 Task: Check the sale-to-list ratio of barn in the last 5 years.
Action: Mouse moved to (952, 213)
Screenshot: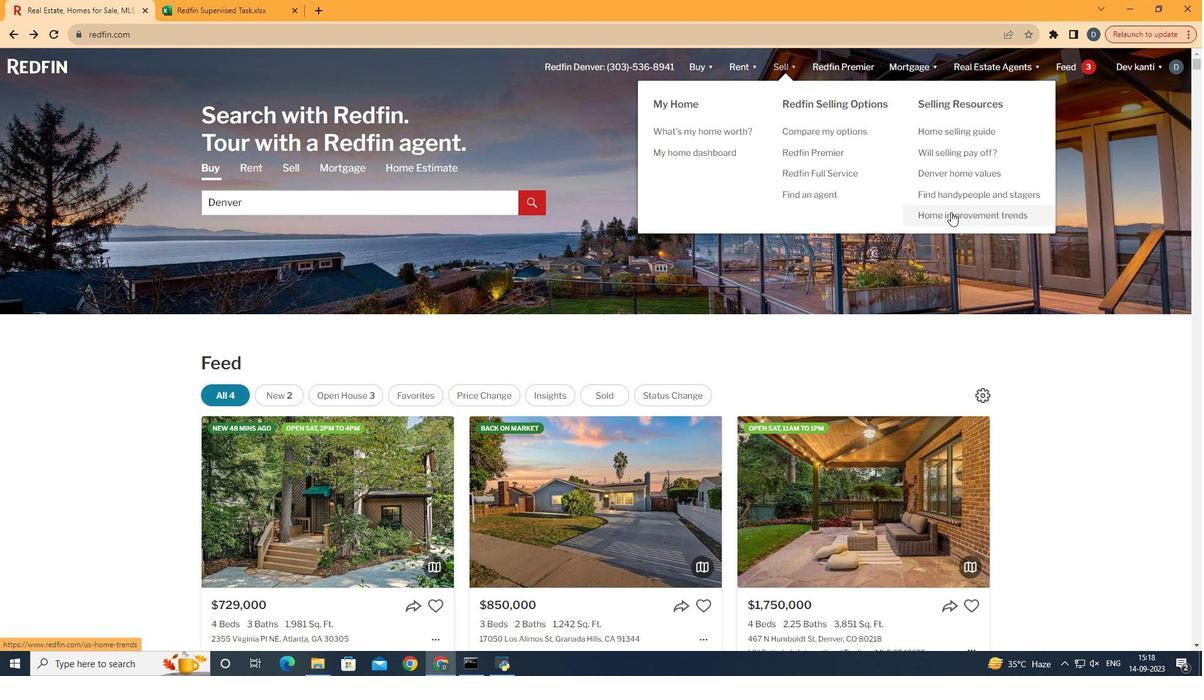 
Action: Mouse pressed left at (952, 213)
Screenshot: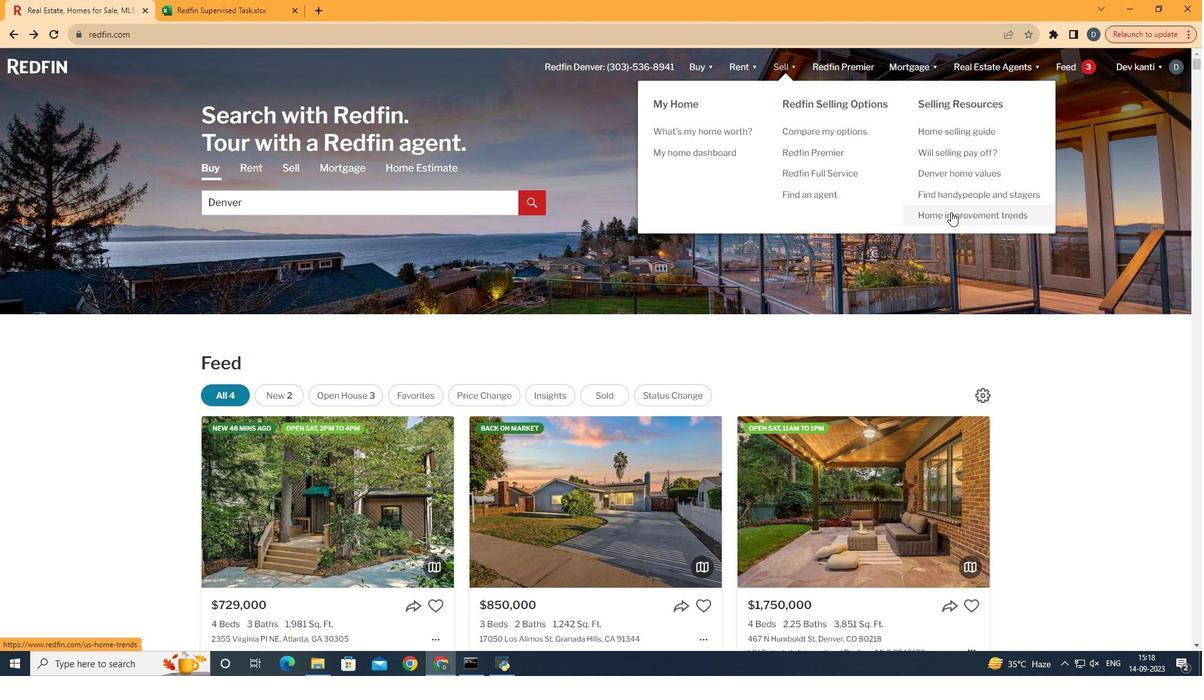 
Action: Mouse moved to (309, 242)
Screenshot: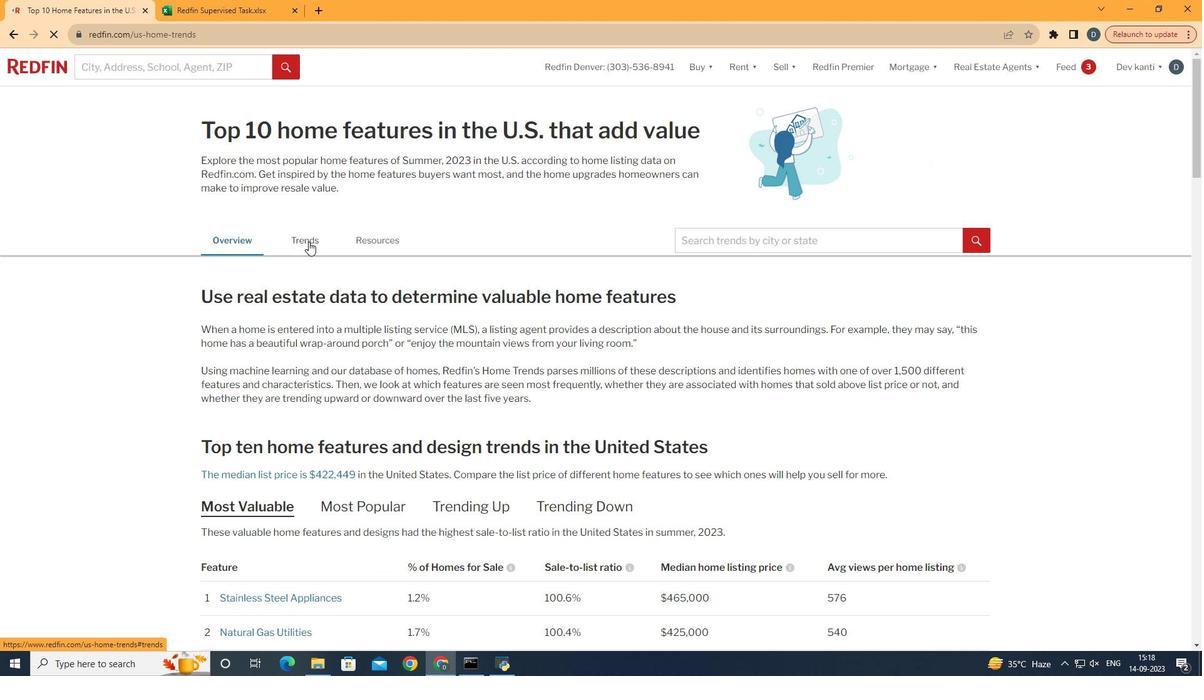 
Action: Mouse pressed left at (309, 242)
Screenshot: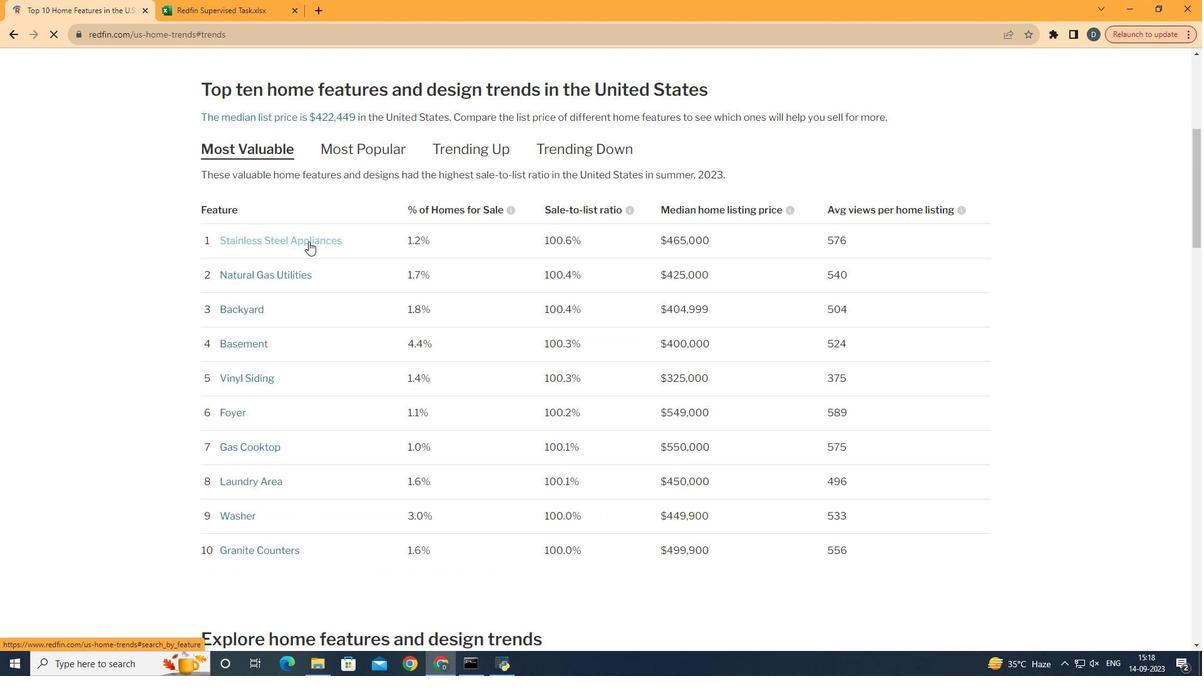 
Action: Mouse moved to (476, 295)
Screenshot: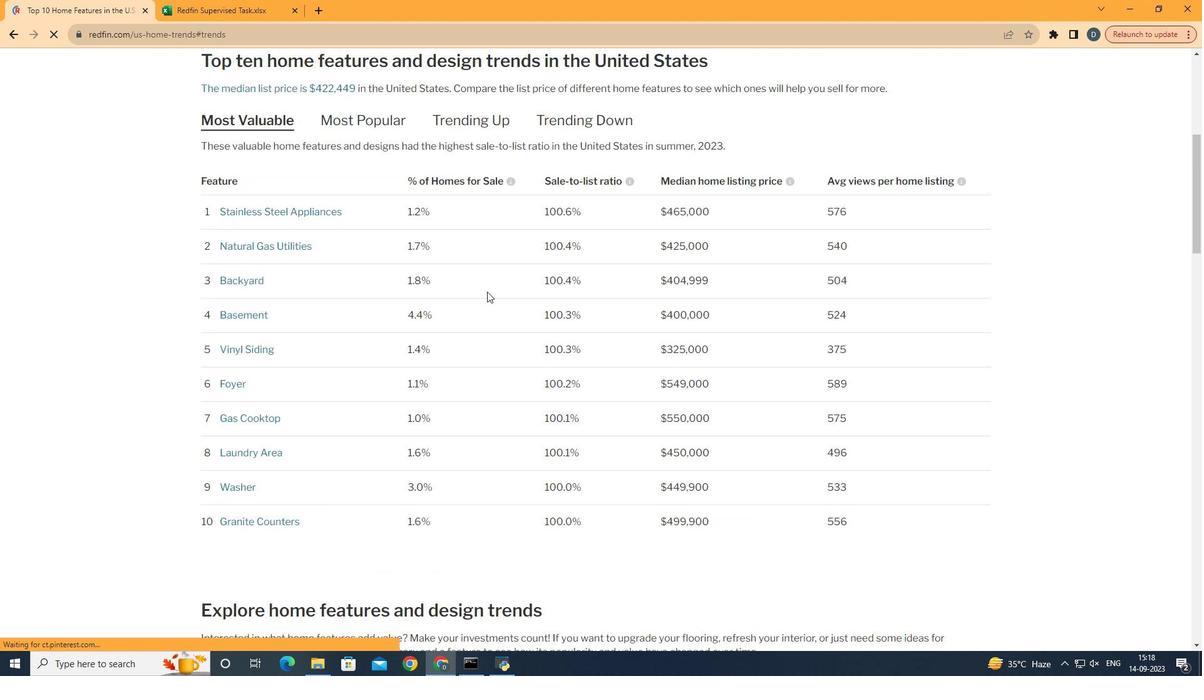 
Action: Mouse scrolled (476, 294) with delta (0, 0)
Screenshot: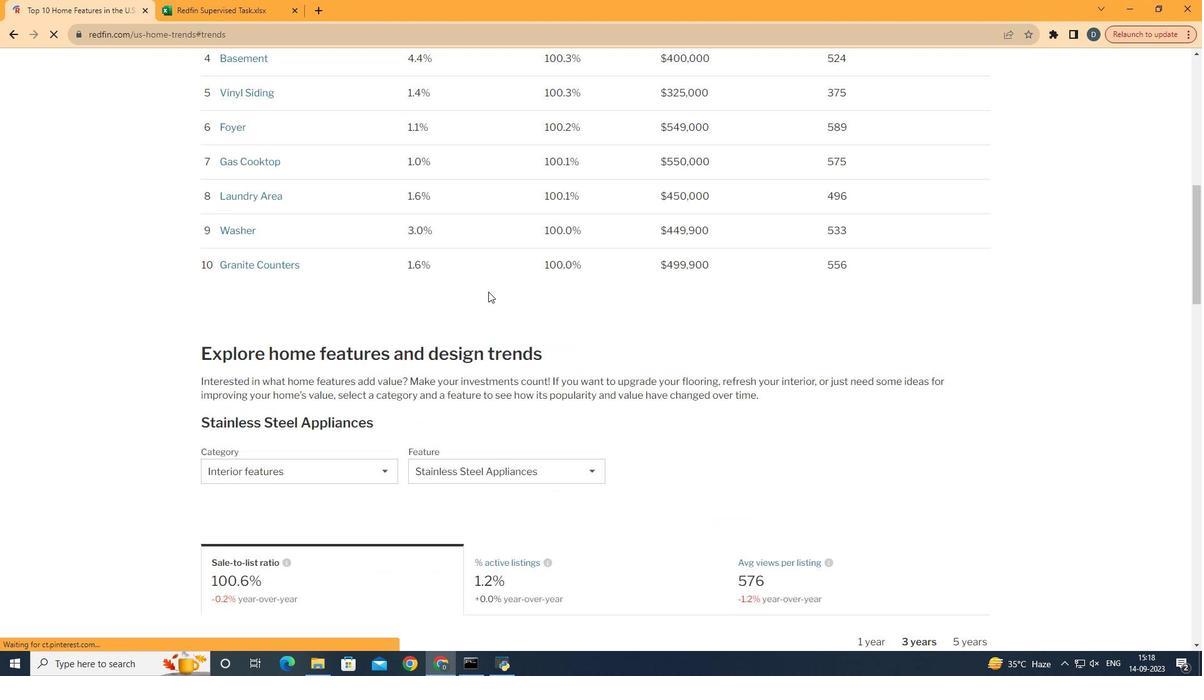 
Action: Mouse scrolled (476, 294) with delta (0, 0)
Screenshot: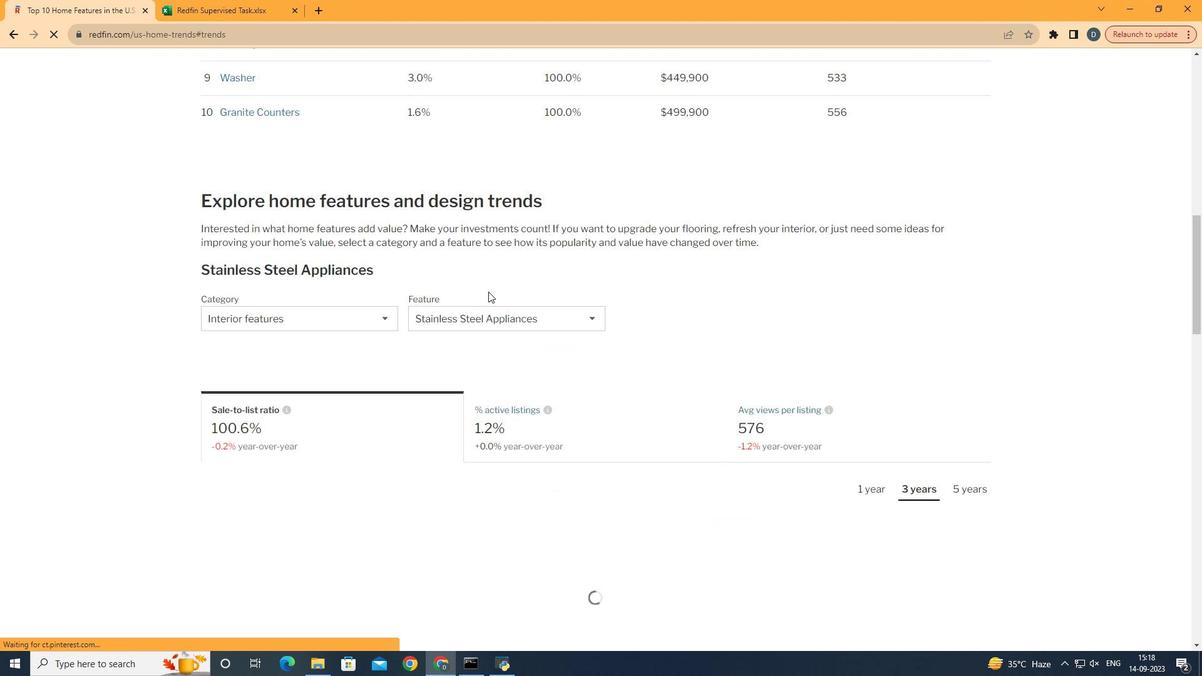 
Action: Mouse scrolled (476, 294) with delta (0, 0)
Screenshot: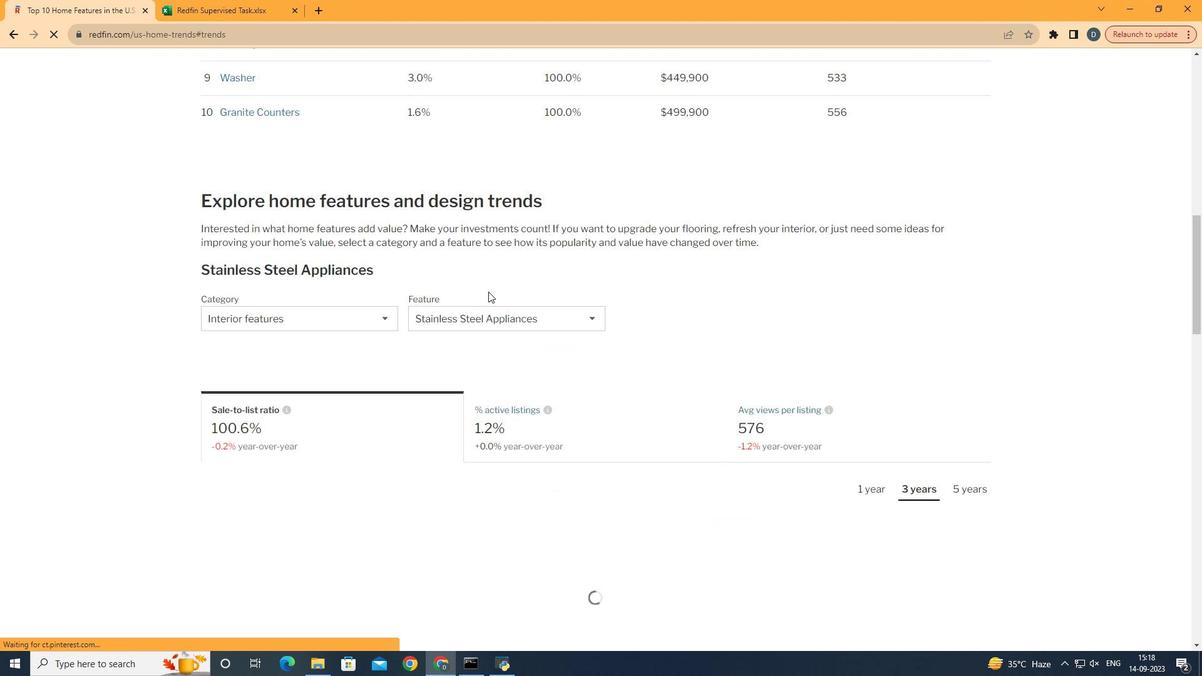 
Action: Mouse moved to (477, 294)
Screenshot: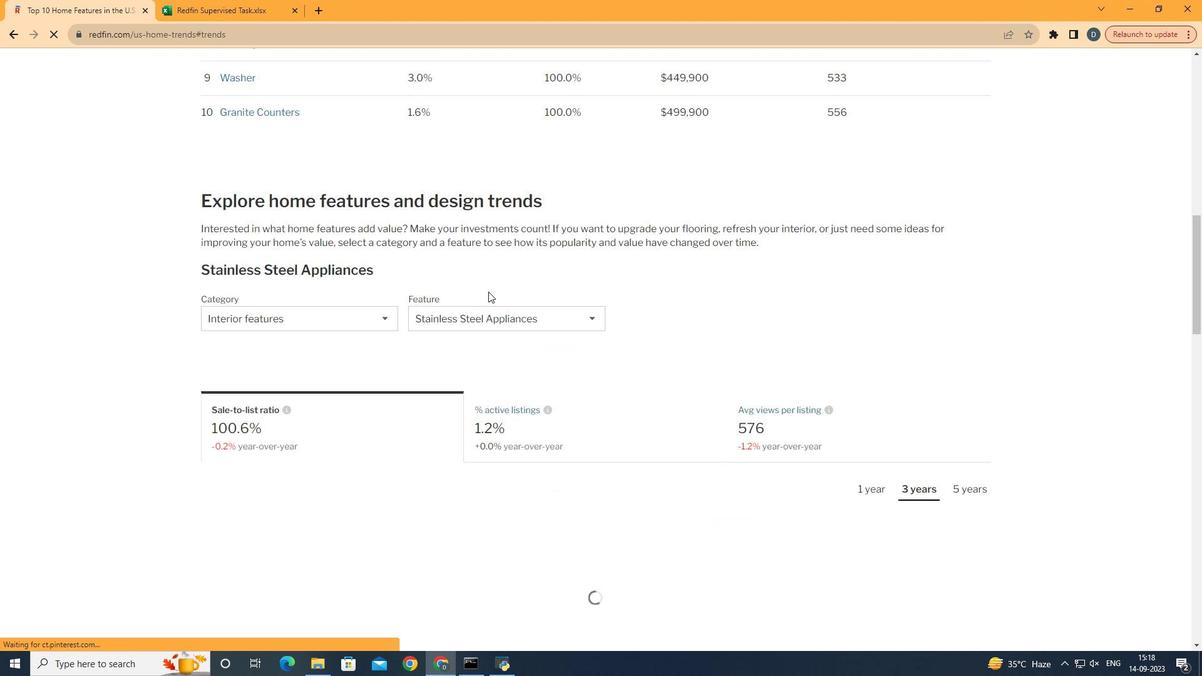 
Action: Mouse scrolled (477, 294) with delta (0, 0)
Screenshot: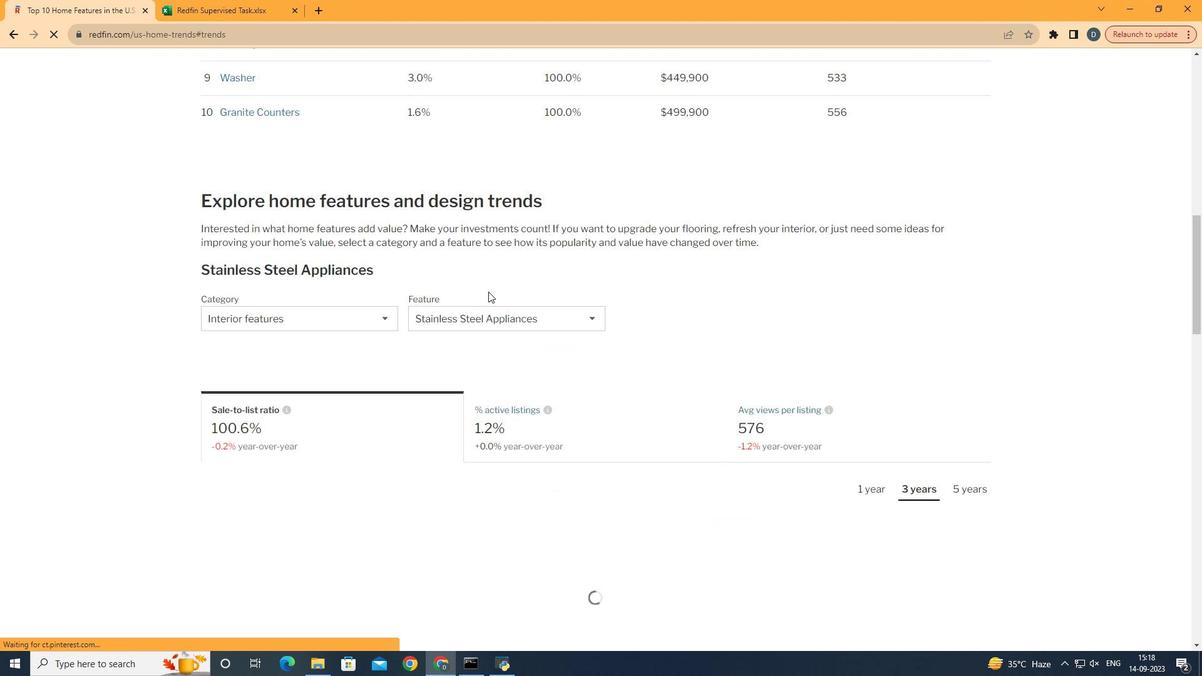 
Action: Mouse moved to (478, 294)
Screenshot: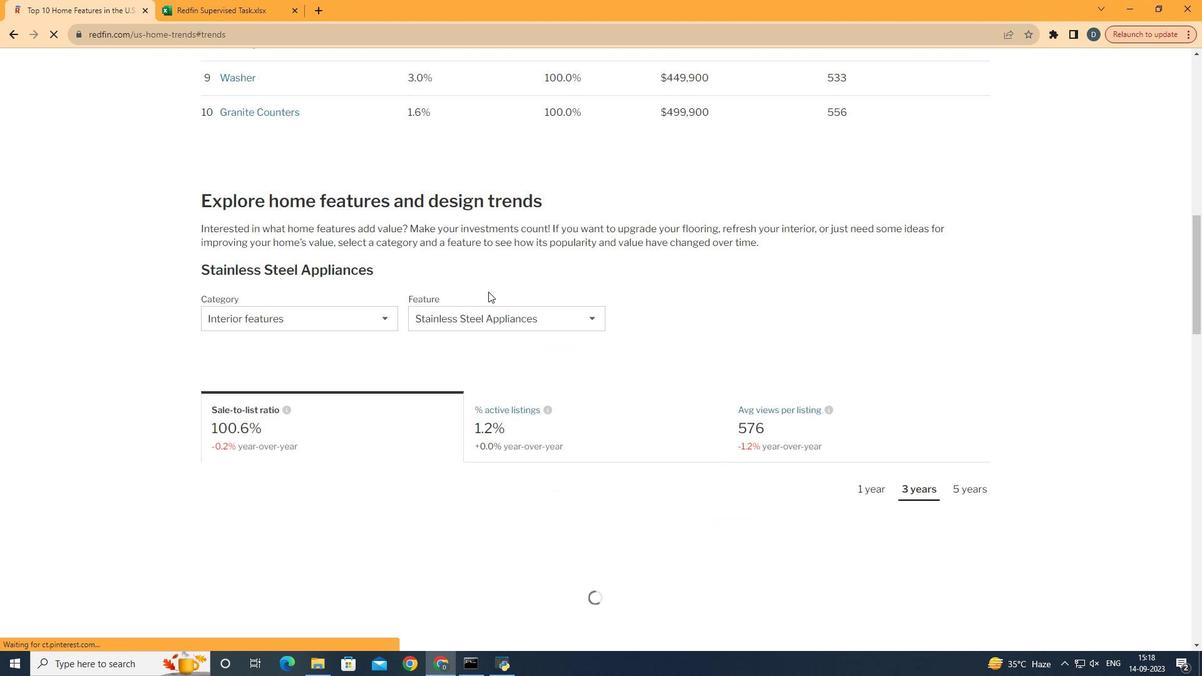 
Action: Mouse scrolled (478, 294) with delta (0, 0)
Screenshot: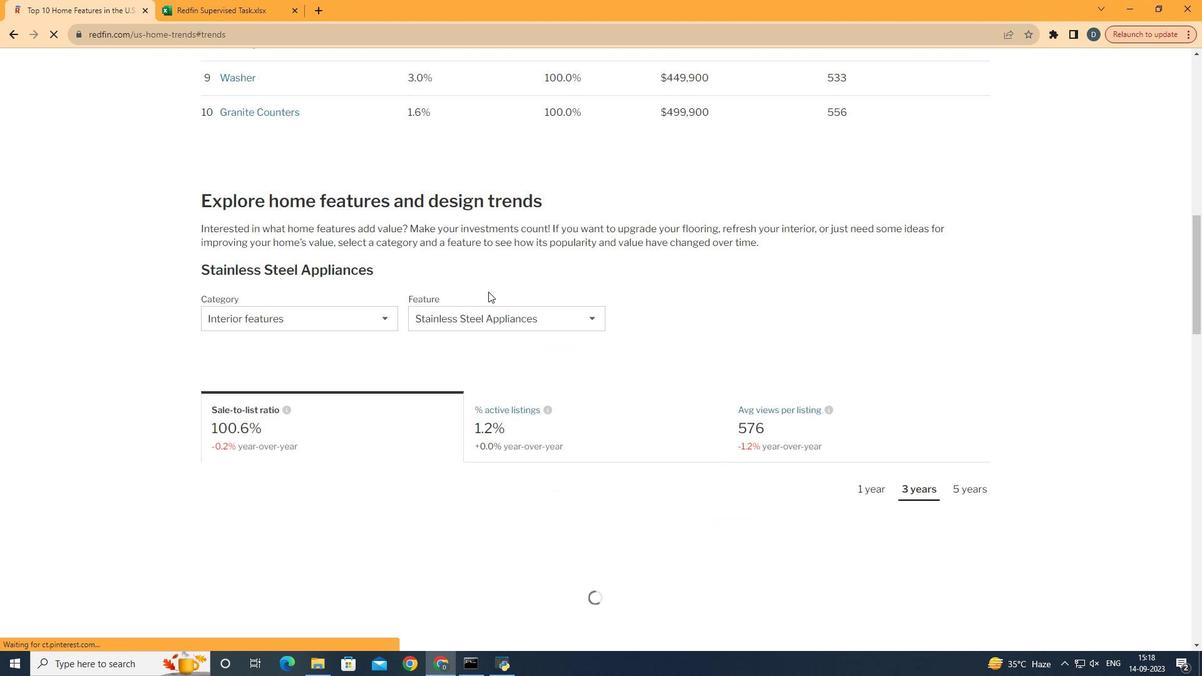 
Action: Mouse moved to (479, 293)
Screenshot: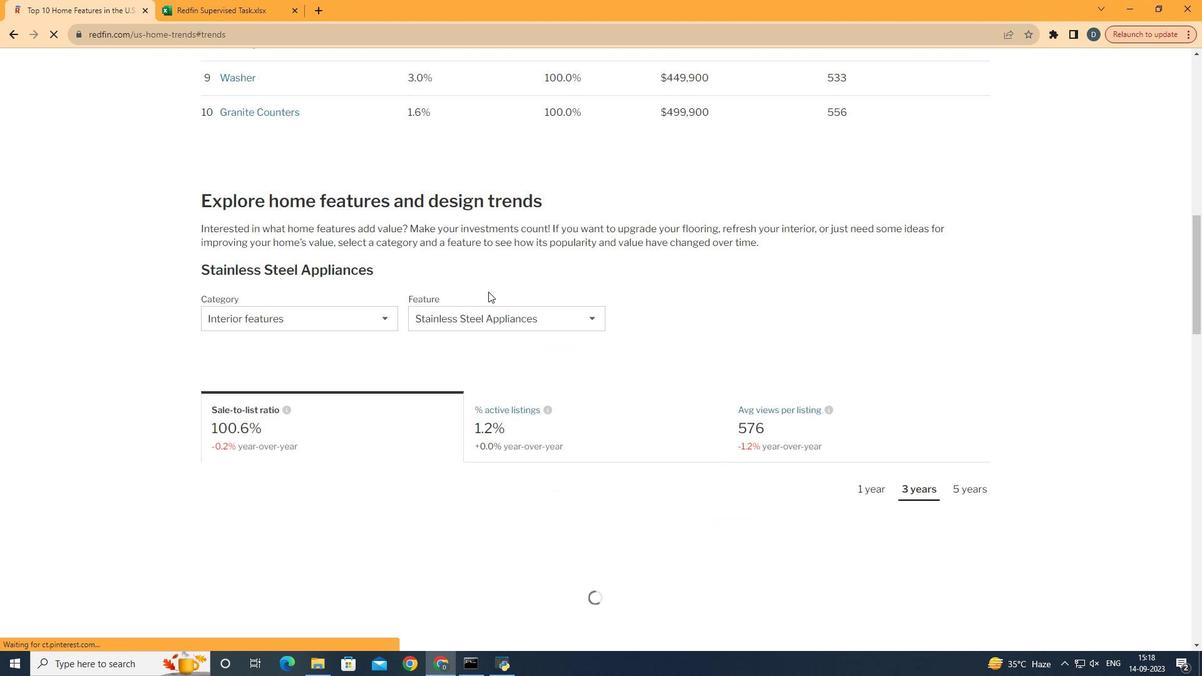 
Action: Mouse scrolled (479, 293) with delta (0, 0)
Screenshot: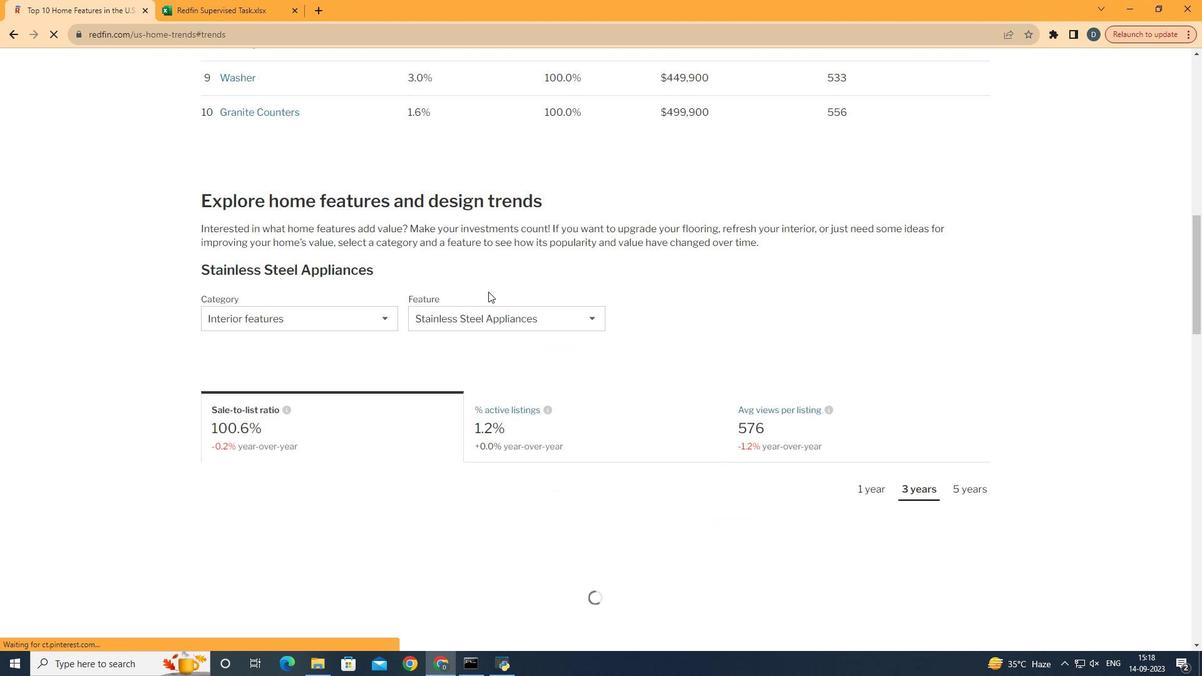 
Action: Mouse moved to (482, 293)
Screenshot: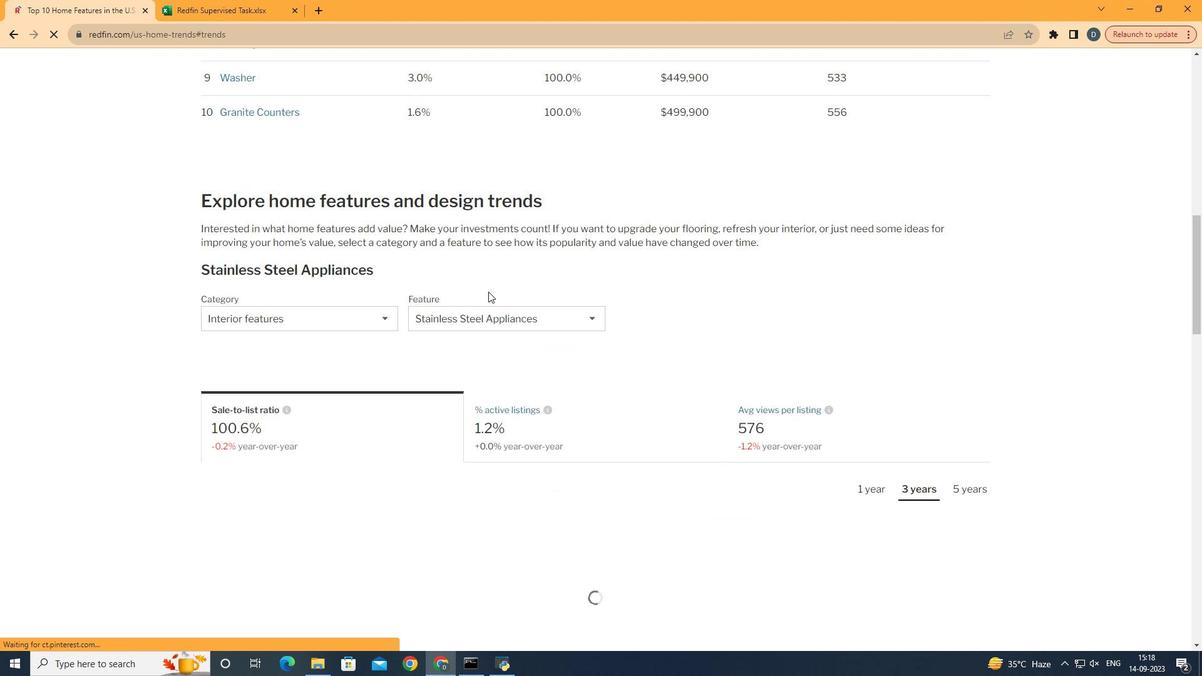 
Action: Mouse scrolled (482, 293) with delta (0, 0)
Screenshot: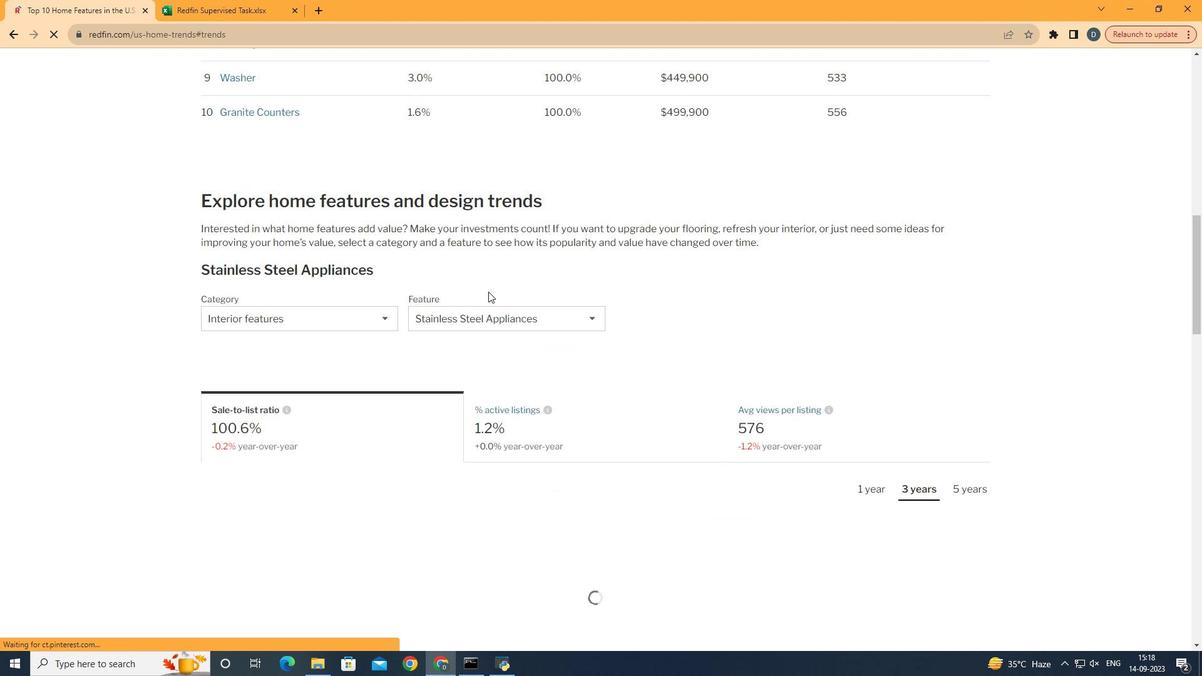 
Action: Mouse moved to (489, 293)
Screenshot: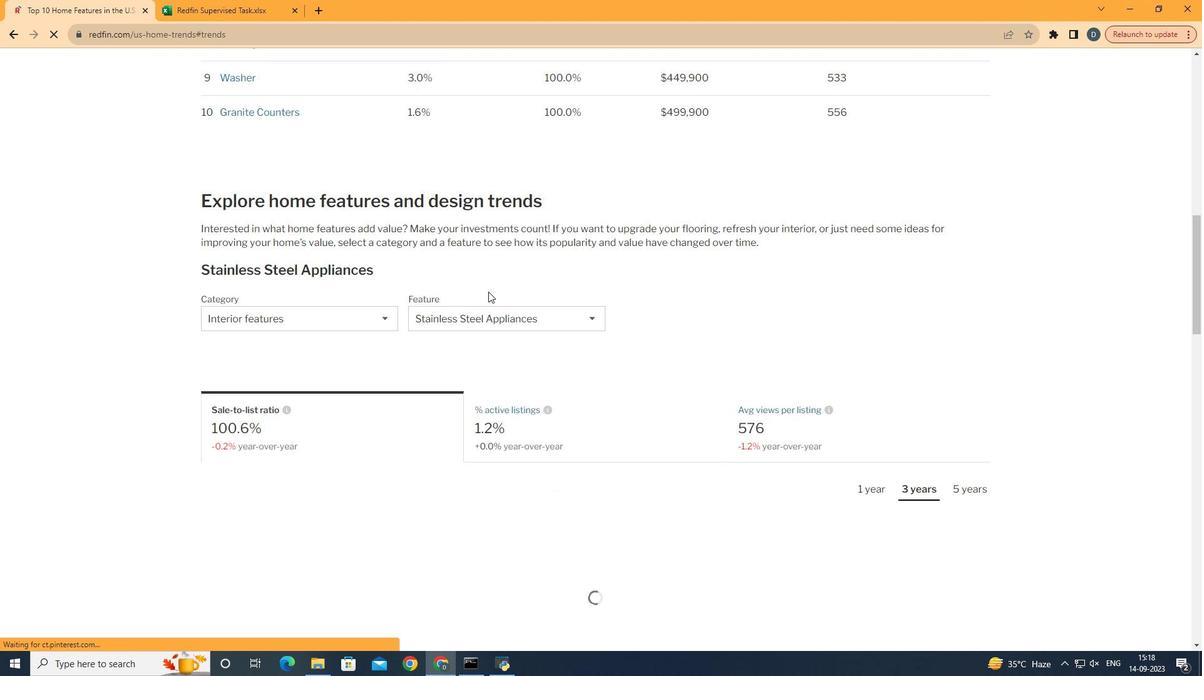 
Action: Mouse scrolled (489, 292) with delta (0, 0)
Screenshot: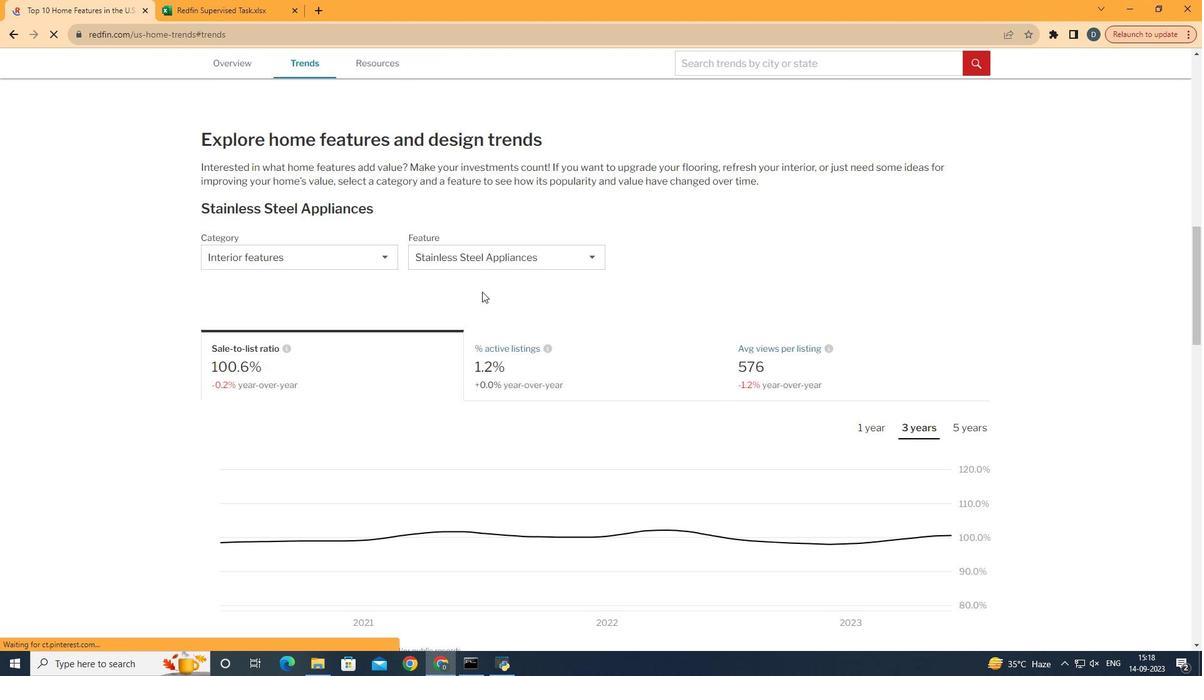 
Action: Mouse scrolled (489, 292) with delta (0, 0)
Screenshot: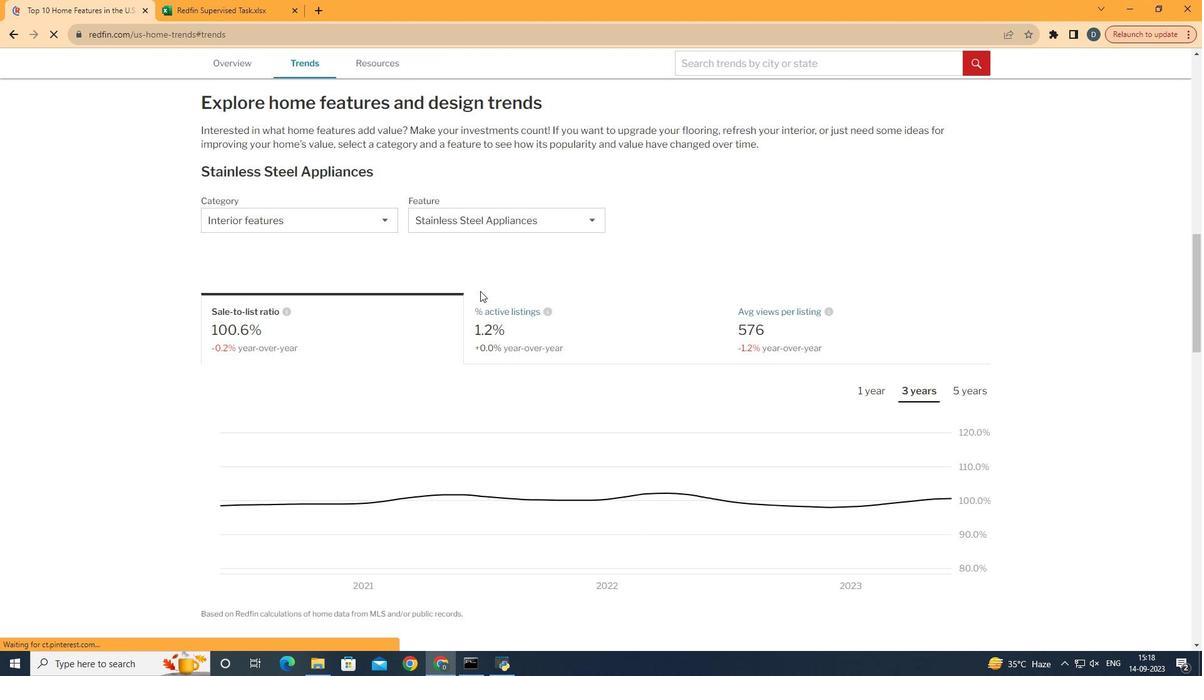 
Action: Mouse scrolled (489, 293) with delta (0, 0)
Screenshot: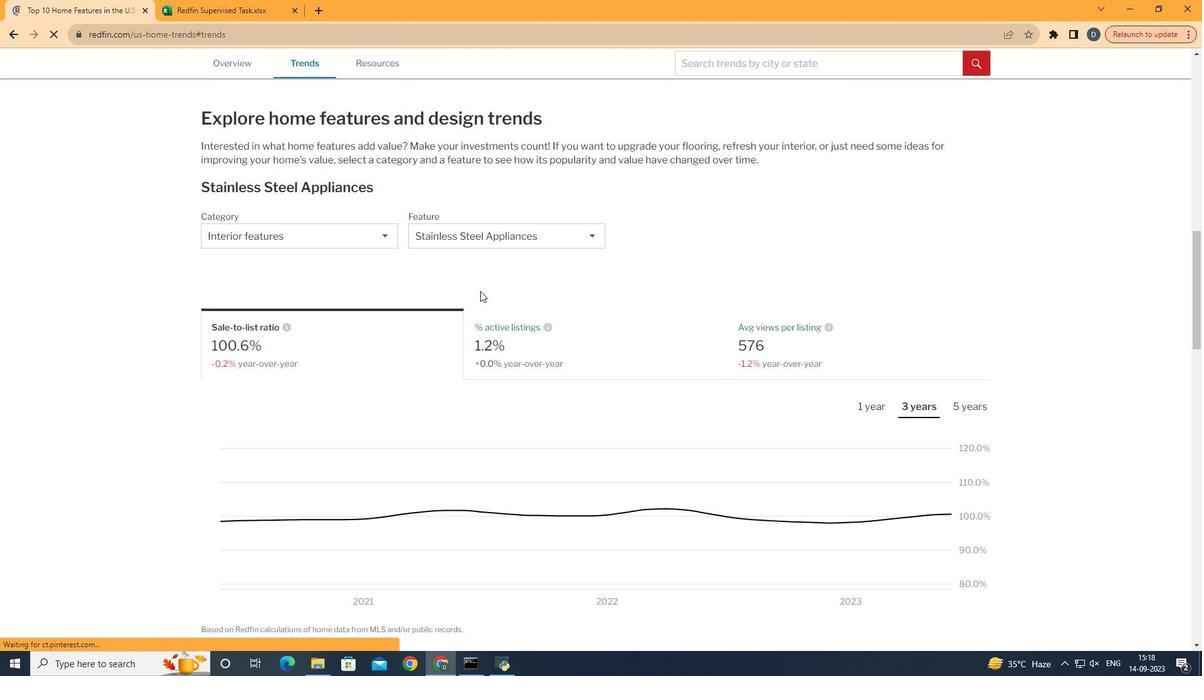 
Action: Mouse moved to (349, 284)
Screenshot: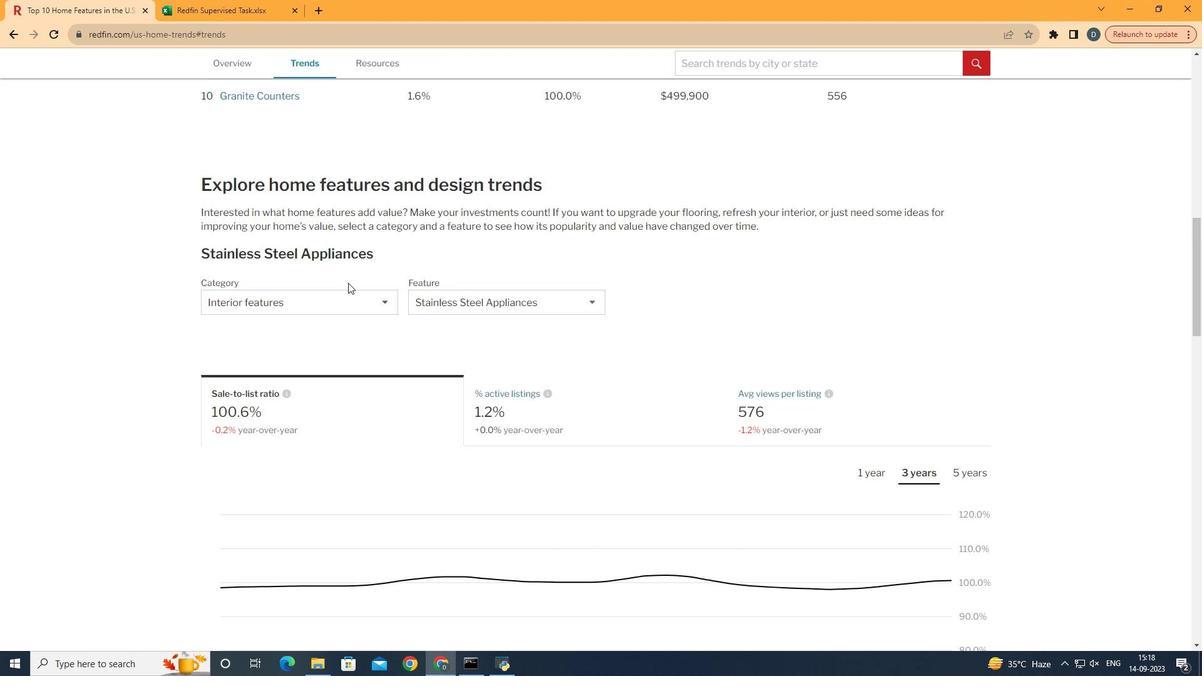 
Action: Mouse scrolled (349, 283) with delta (0, 0)
Screenshot: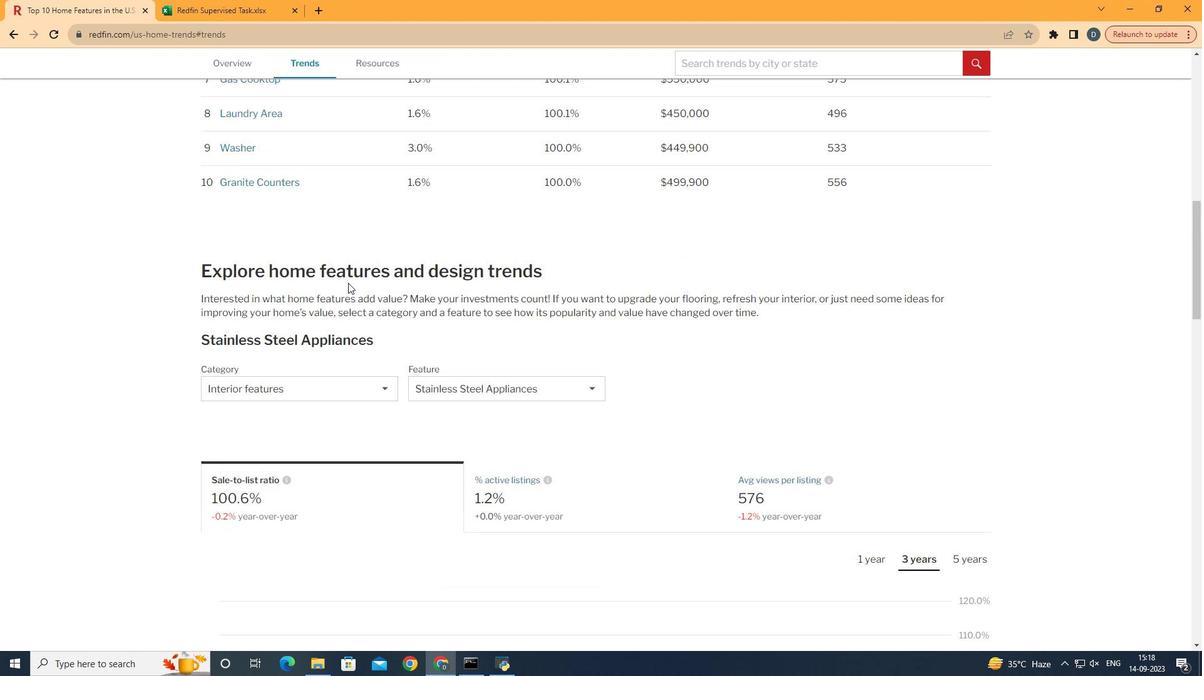 
Action: Mouse scrolled (349, 283) with delta (0, 0)
Screenshot: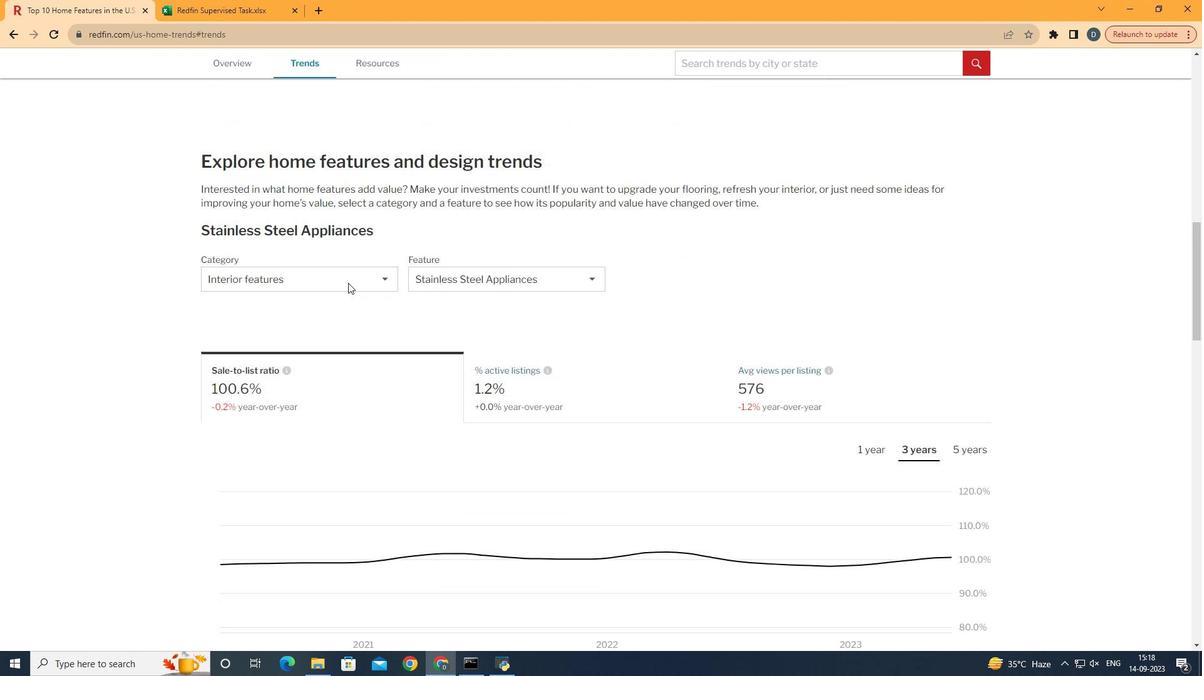 
Action: Mouse scrolled (349, 283) with delta (0, 0)
Screenshot: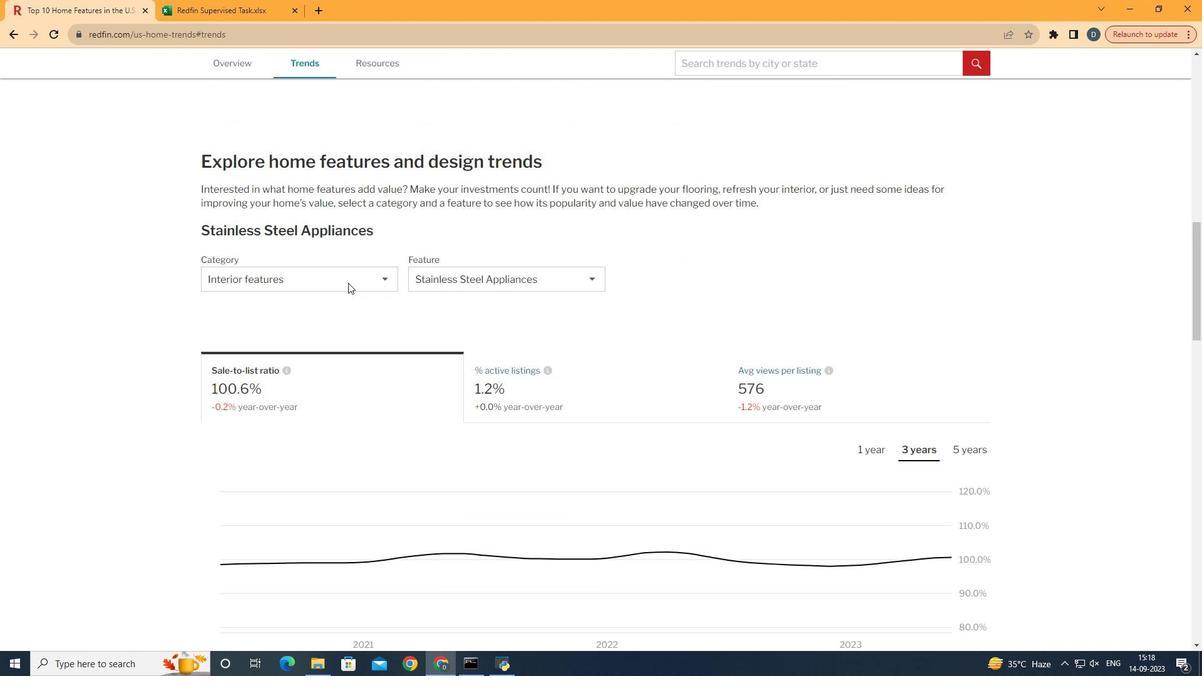 
Action: Mouse scrolled (349, 283) with delta (0, 0)
Screenshot: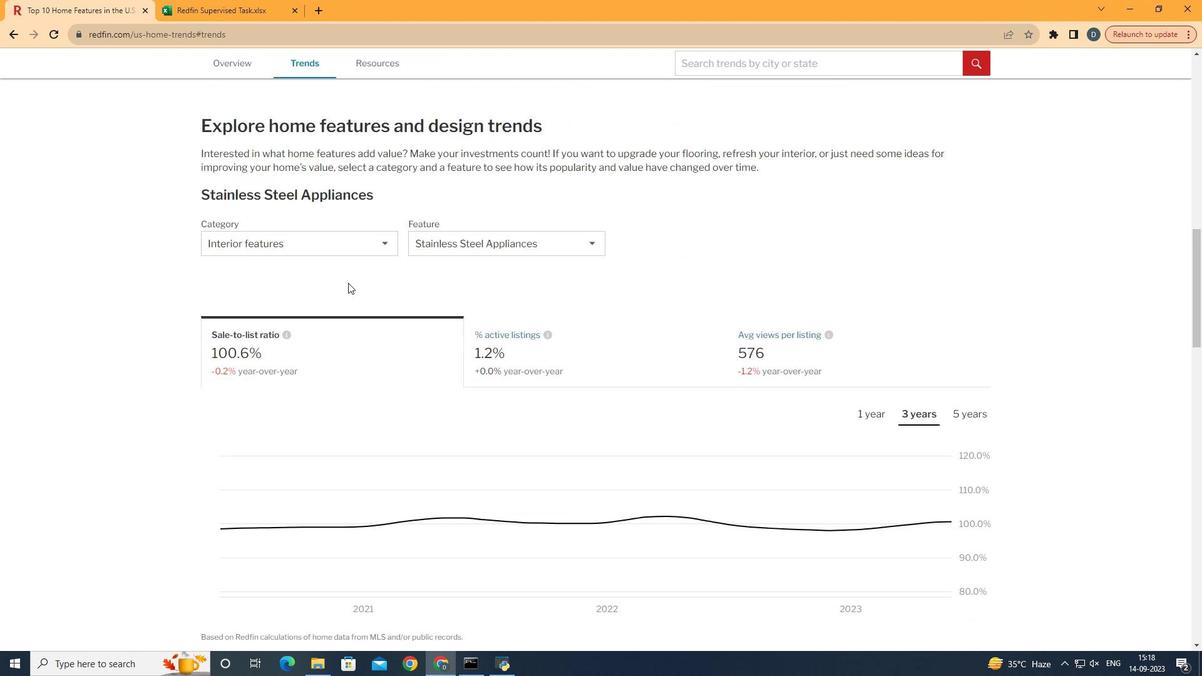 
Action: Mouse scrolled (349, 283) with delta (0, 0)
Screenshot: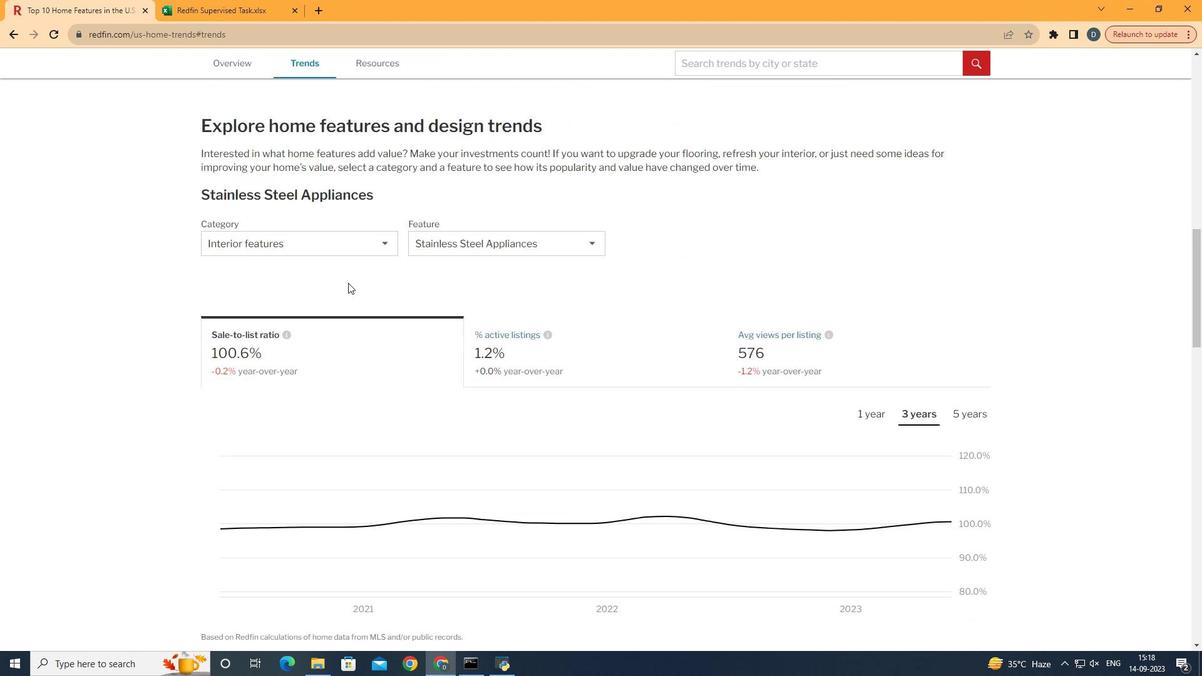 
Action: Mouse scrolled (349, 283) with delta (0, 0)
Screenshot: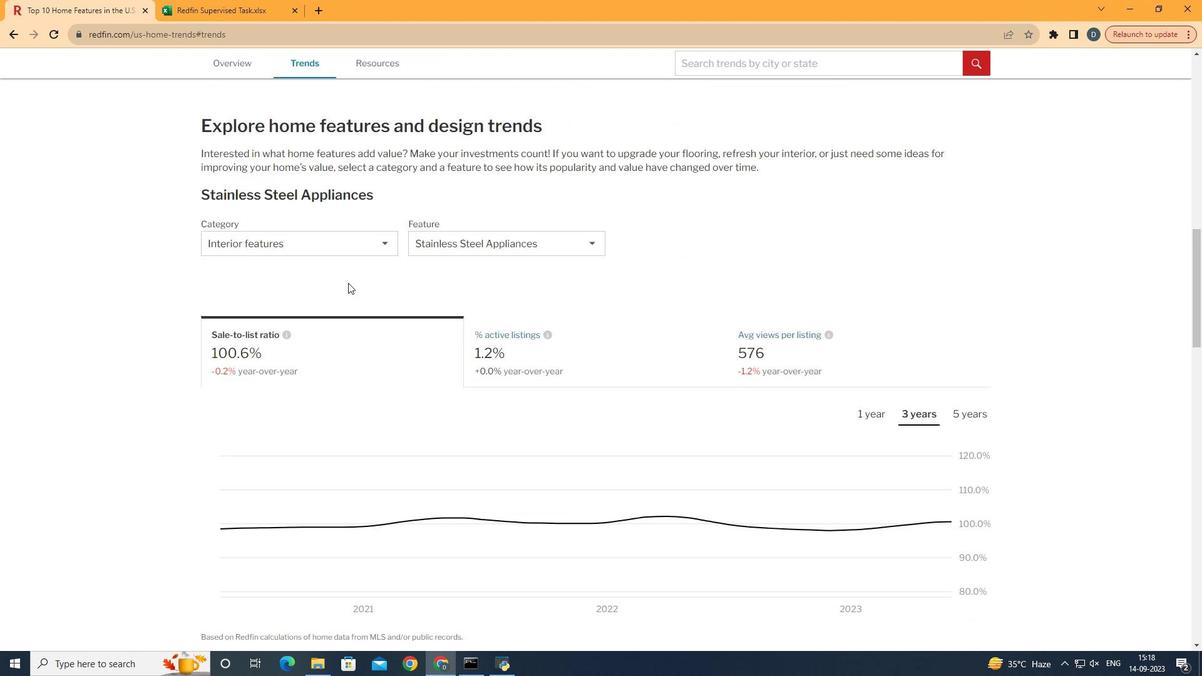 
Action: Mouse moved to (371, 242)
Screenshot: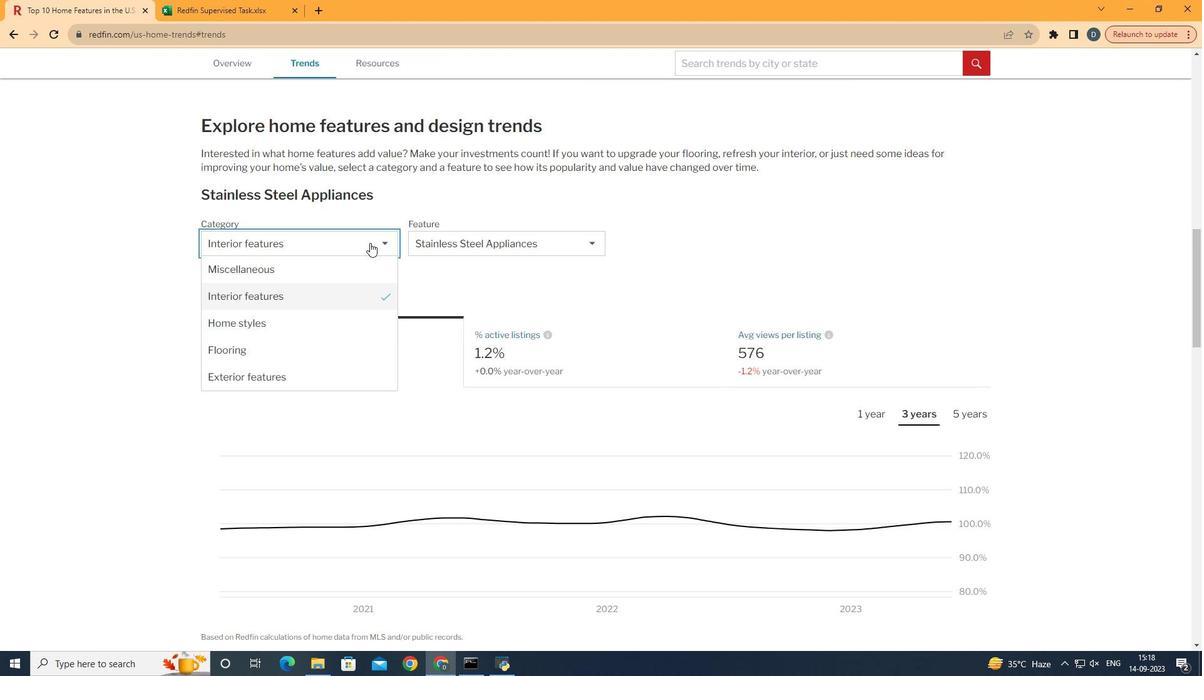 
Action: Mouse pressed left at (371, 242)
Screenshot: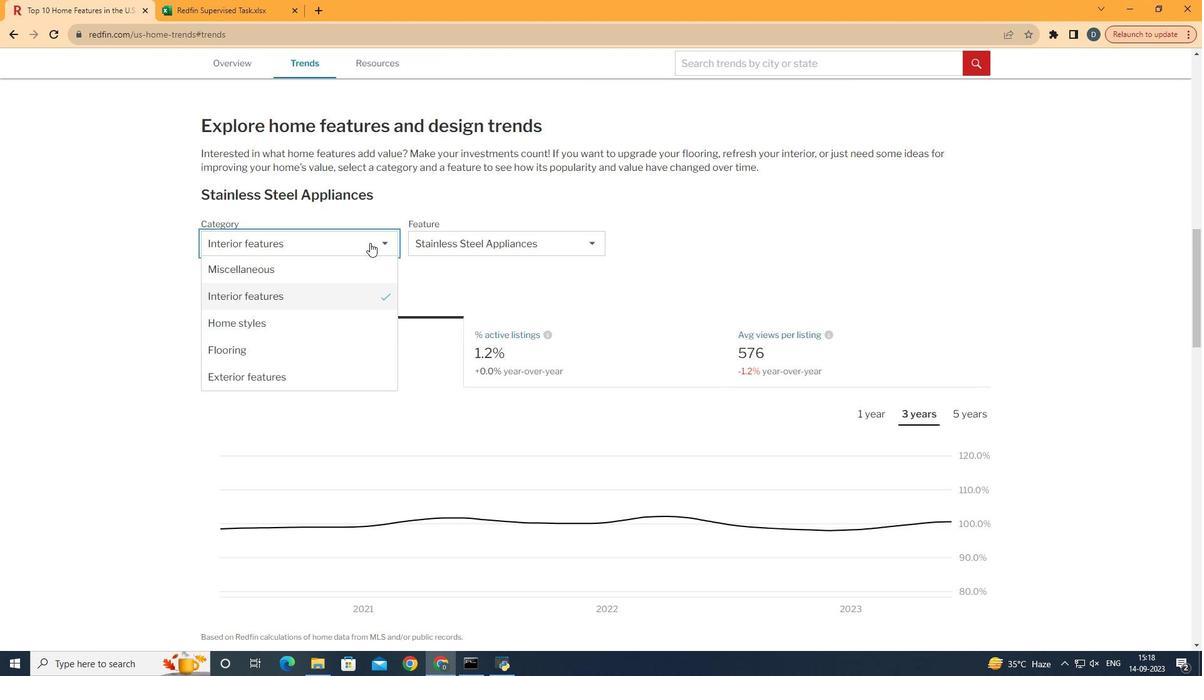 
Action: Mouse moved to (345, 368)
Screenshot: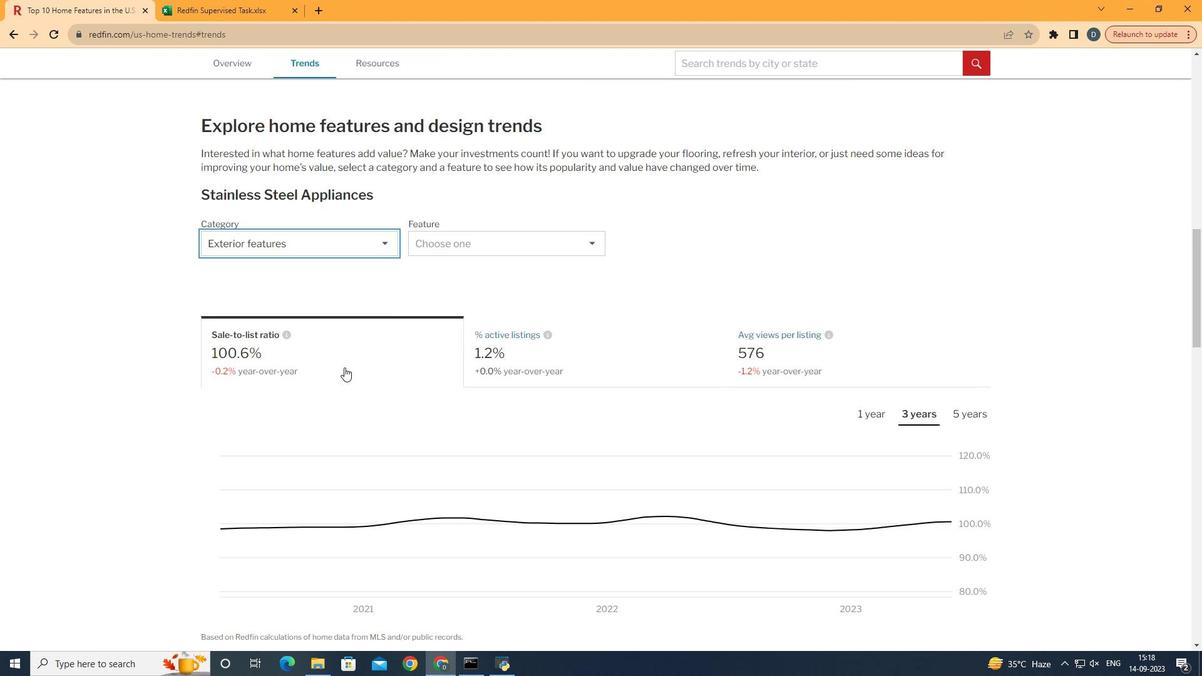 
Action: Mouse pressed left at (345, 368)
Screenshot: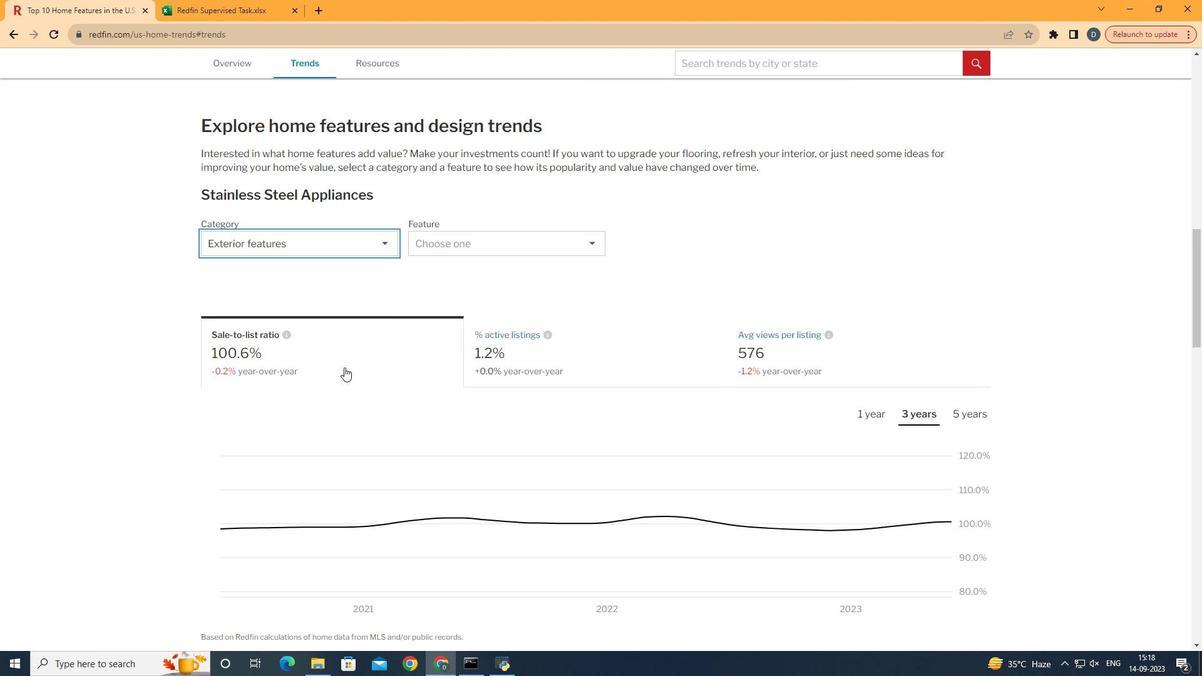 
Action: Mouse moved to (521, 240)
Screenshot: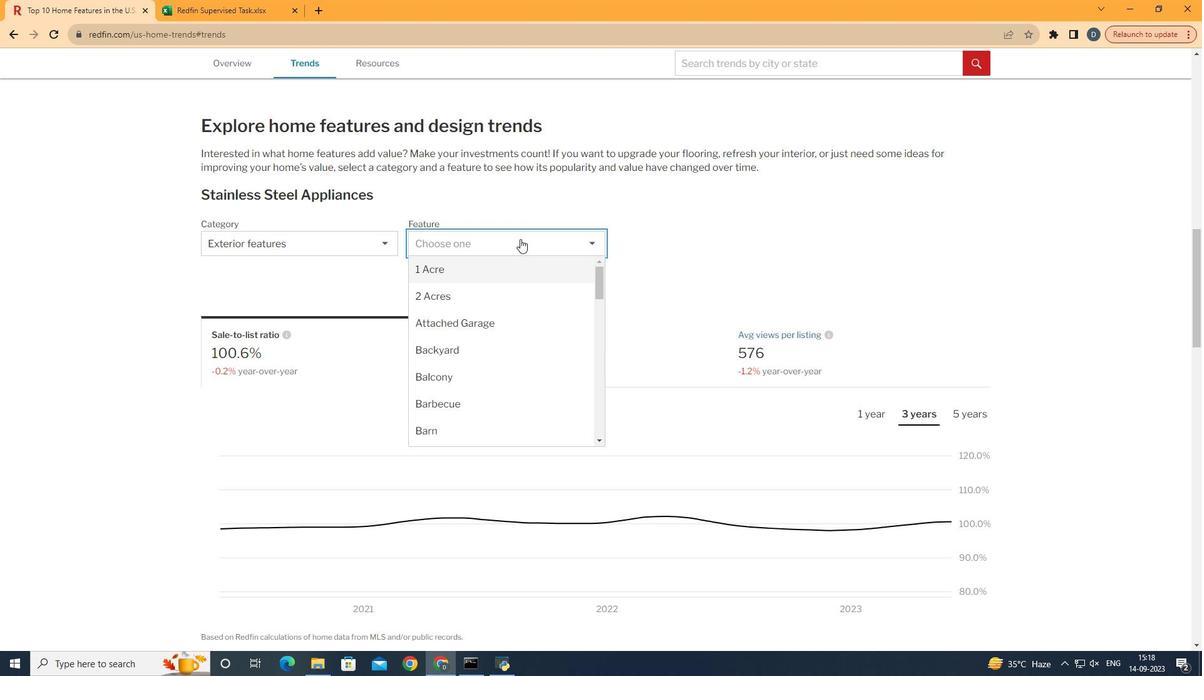 
Action: Mouse pressed left at (521, 240)
Screenshot: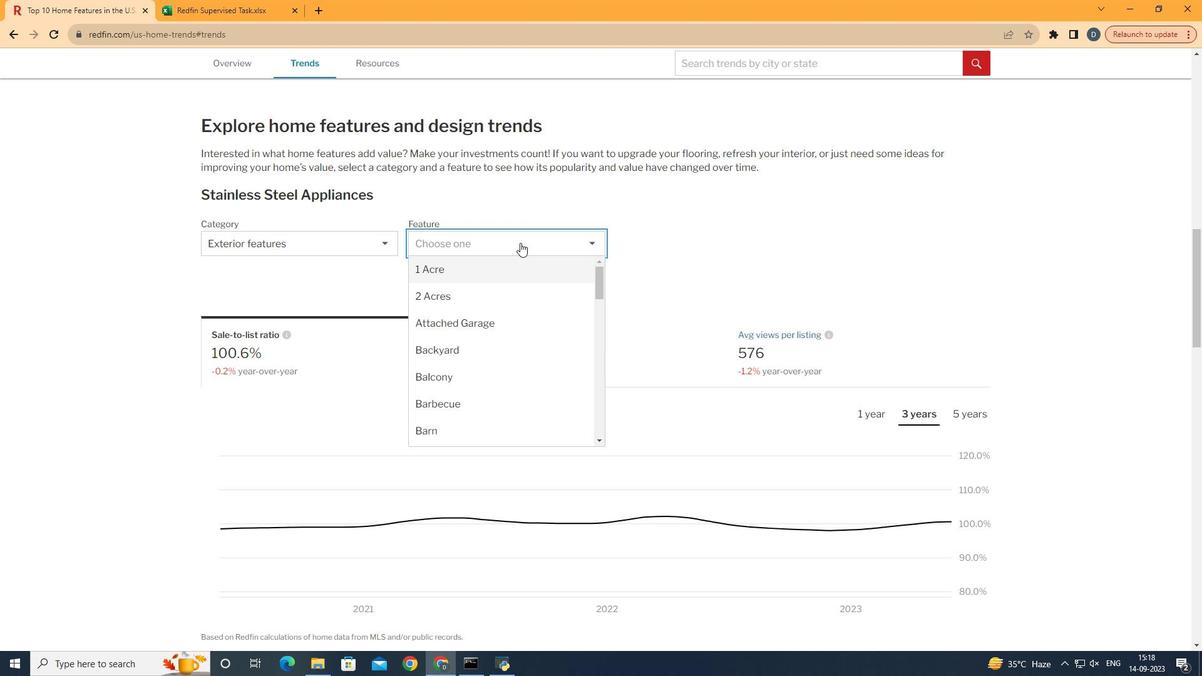 
Action: Mouse moved to (513, 424)
Screenshot: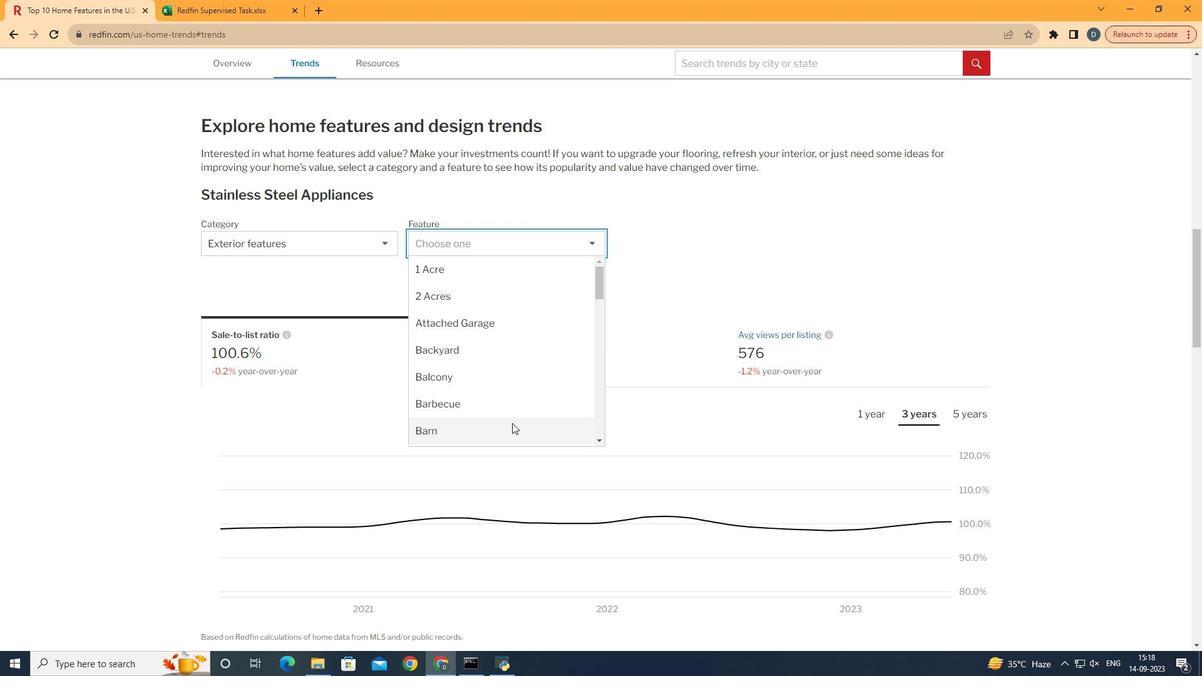
Action: Mouse pressed left at (513, 424)
Screenshot: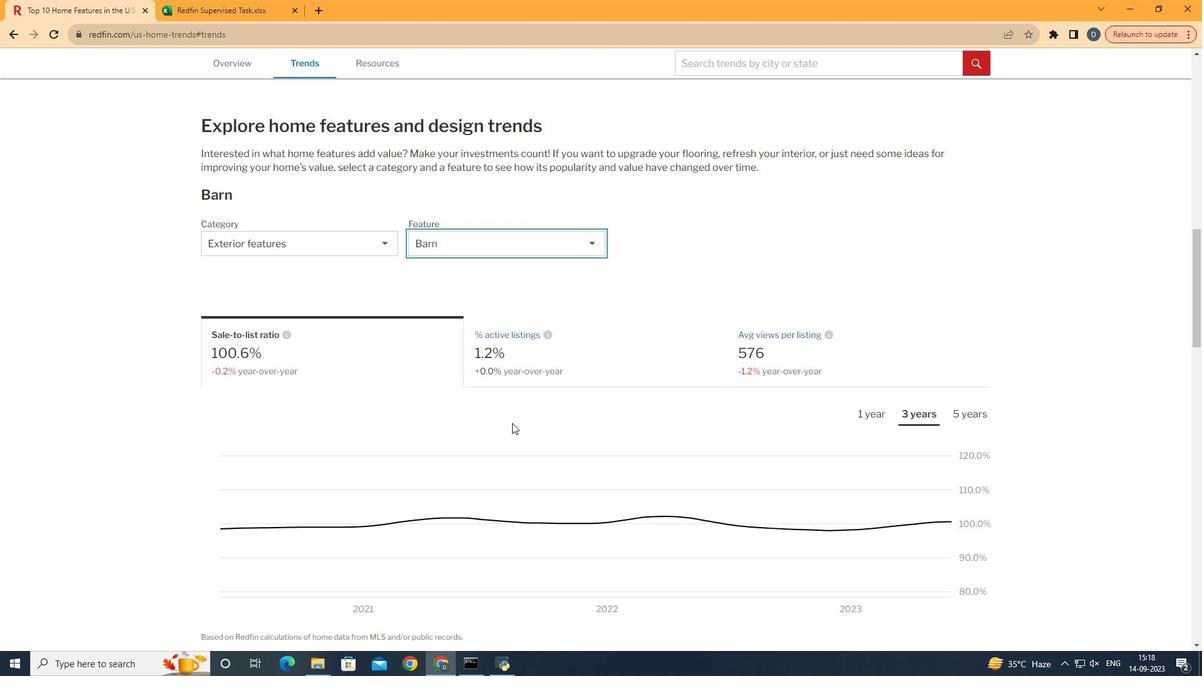 
Action: Mouse moved to (977, 415)
Screenshot: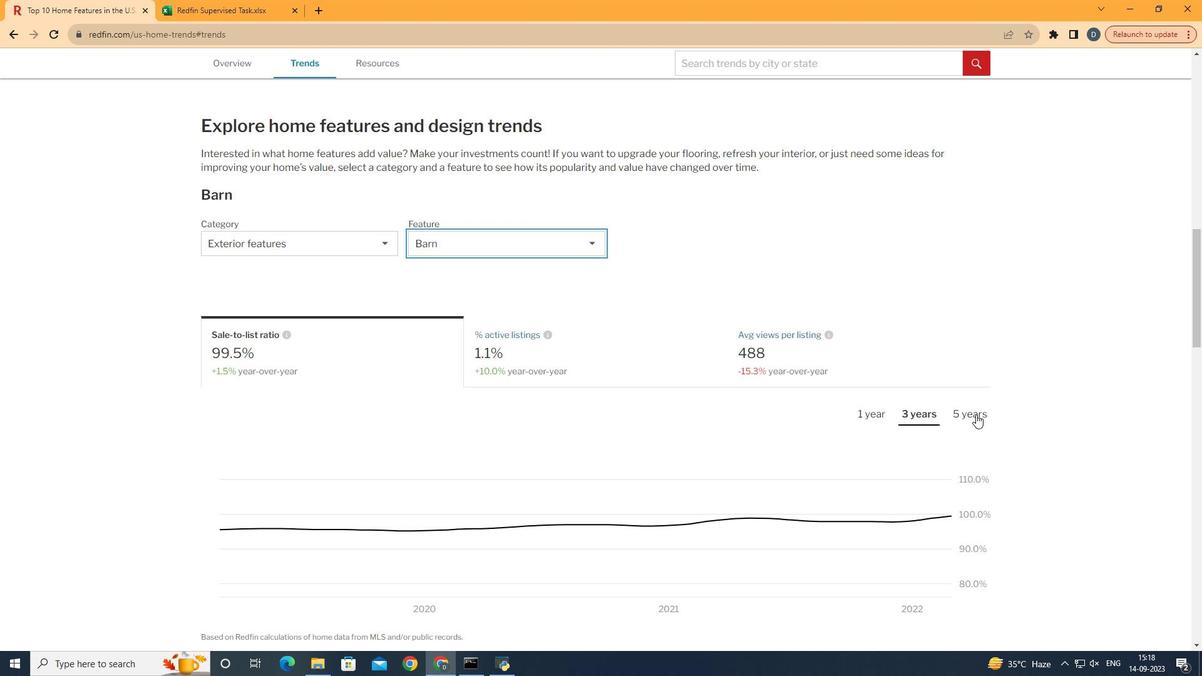 
Action: Mouse pressed left at (977, 415)
Screenshot: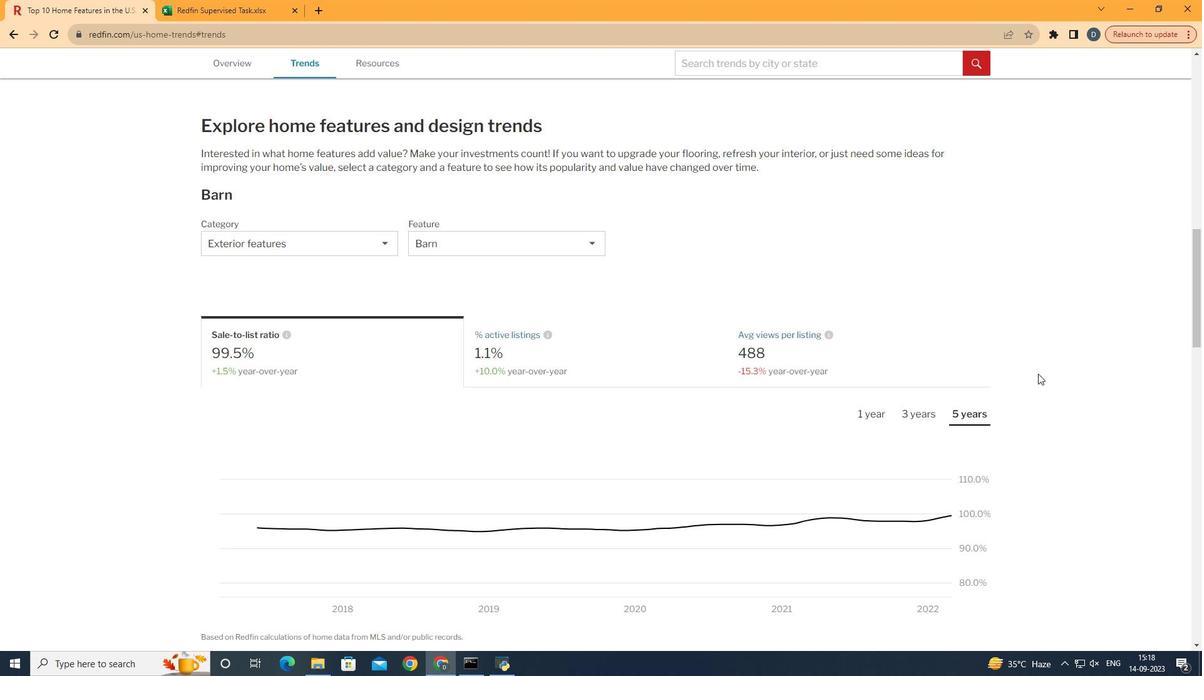 
Action: Mouse moved to (1058, 363)
Screenshot: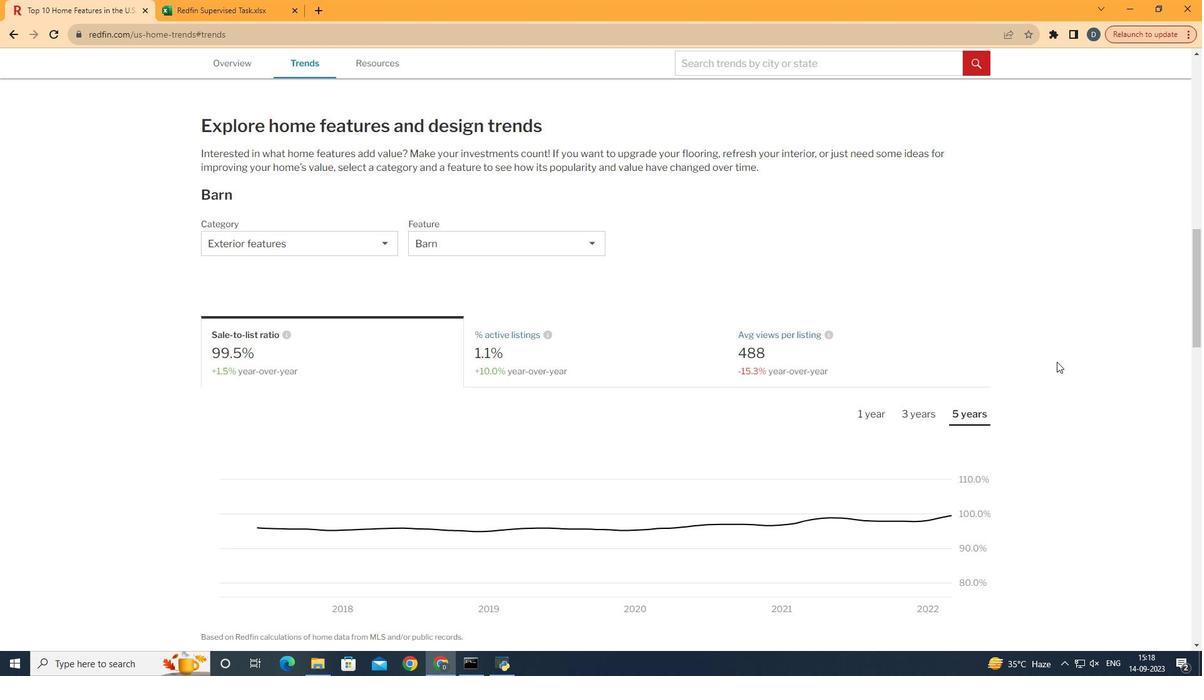 
Action: Mouse scrolled (1058, 362) with delta (0, 0)
Screenshot: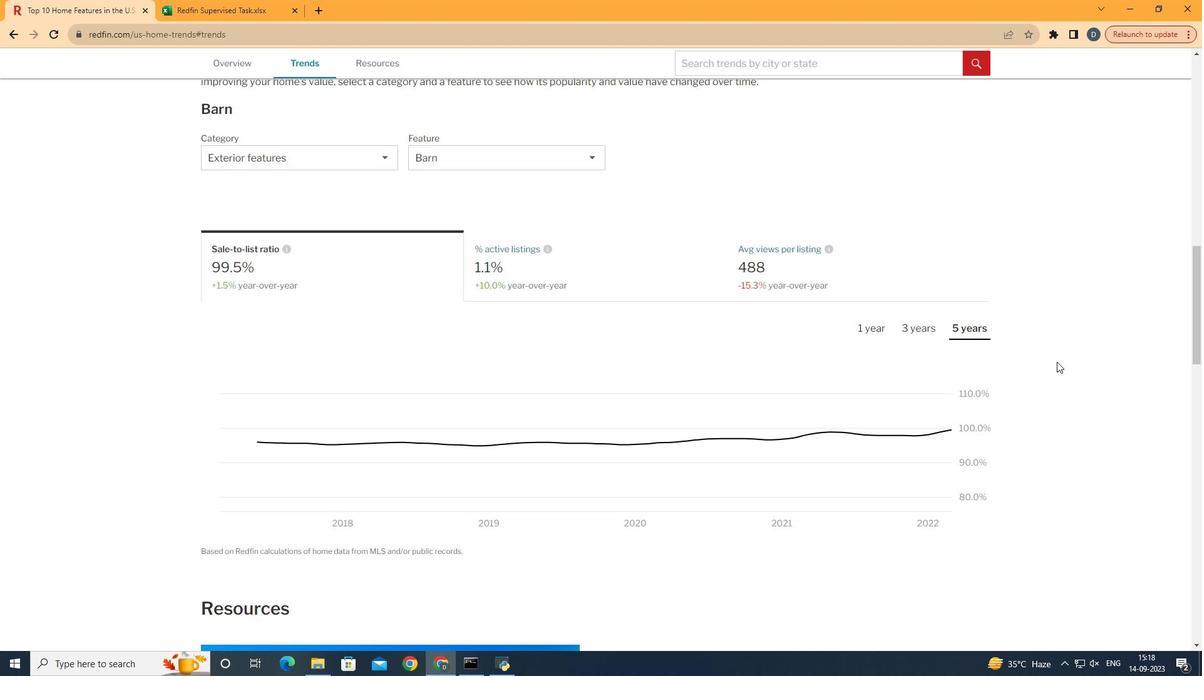 
Action: Mouse scrolled (1058, 362) with delta (0, 0)
Screenshot: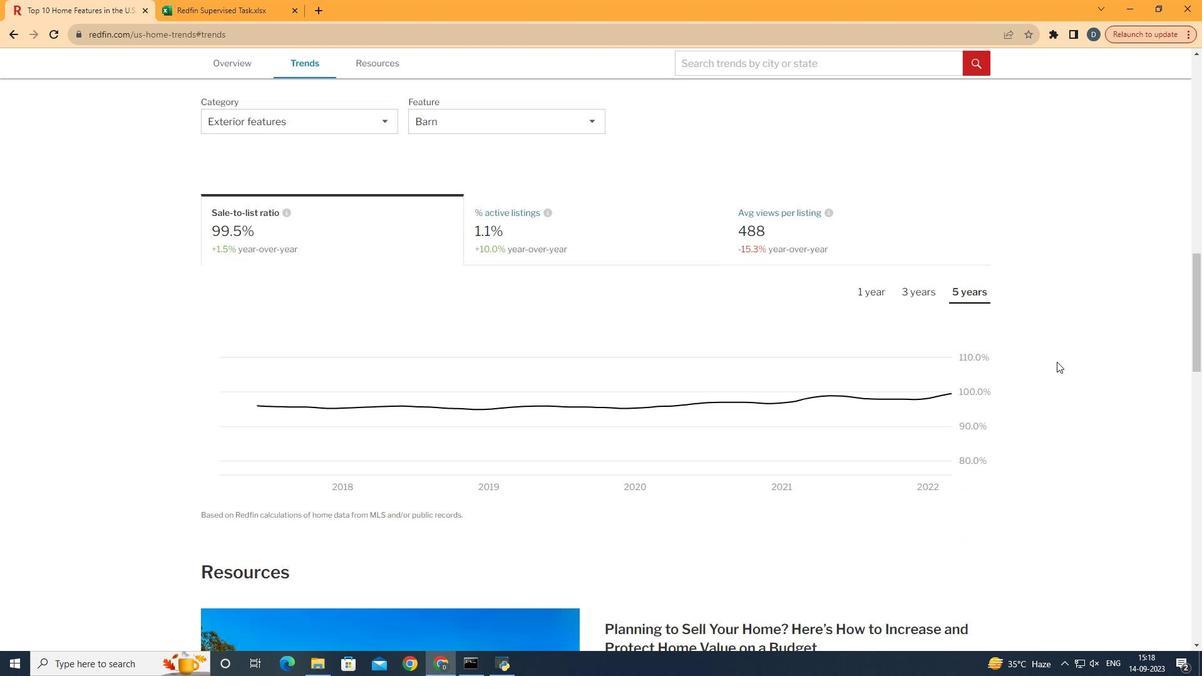 
